 Task: Use Perspectives Medium Effect in this video Movie B.mp4
Action: Mouse moved to (249, 123)
Screenshot: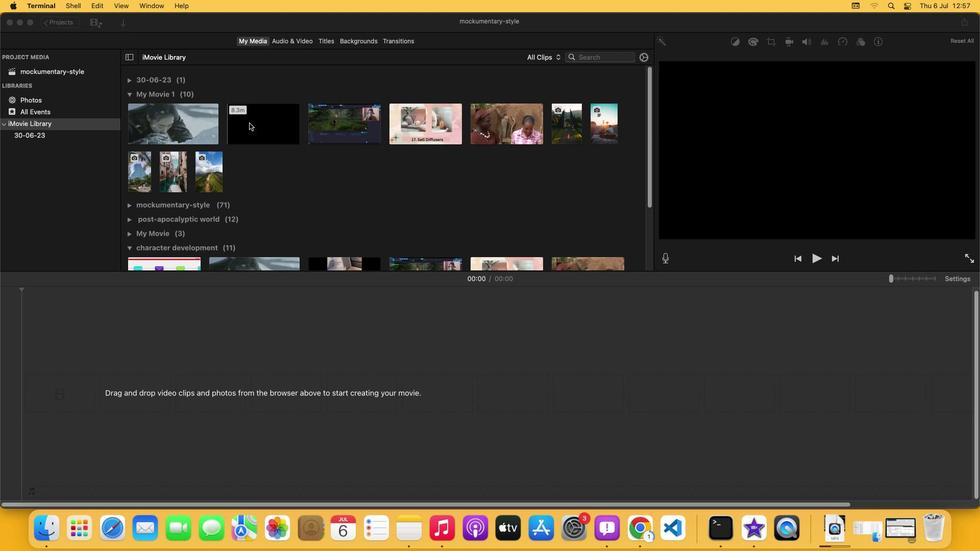 
Action: Mouse pressed left at (249, 123)
Screenshot: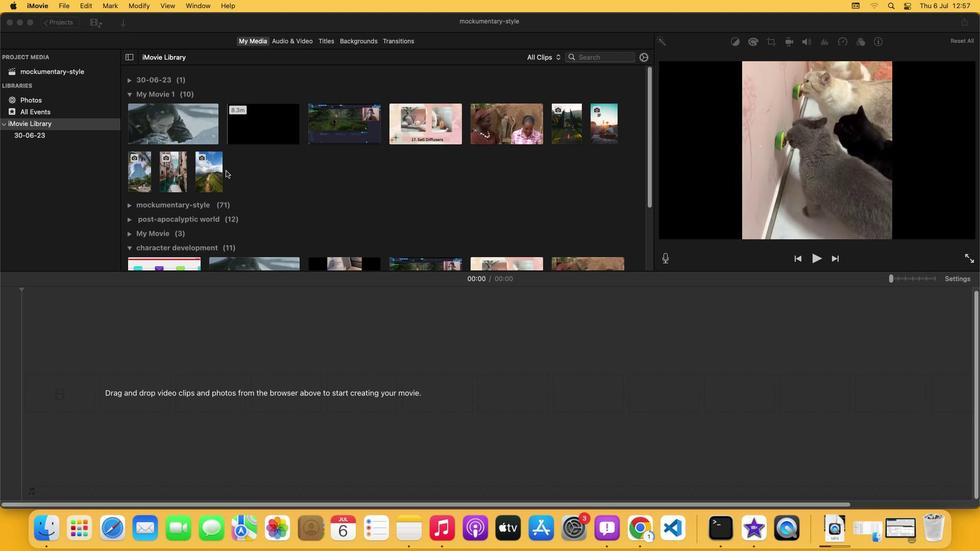 
Action: Mouse moved to (302, 43)
Screenshot: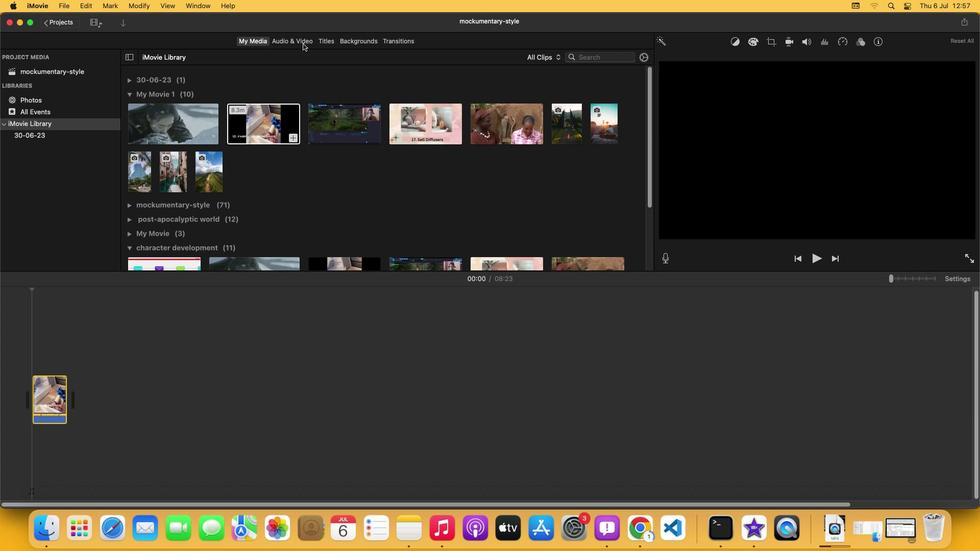 
Action: Mouse pressed left at (302, 43)
Screenshot: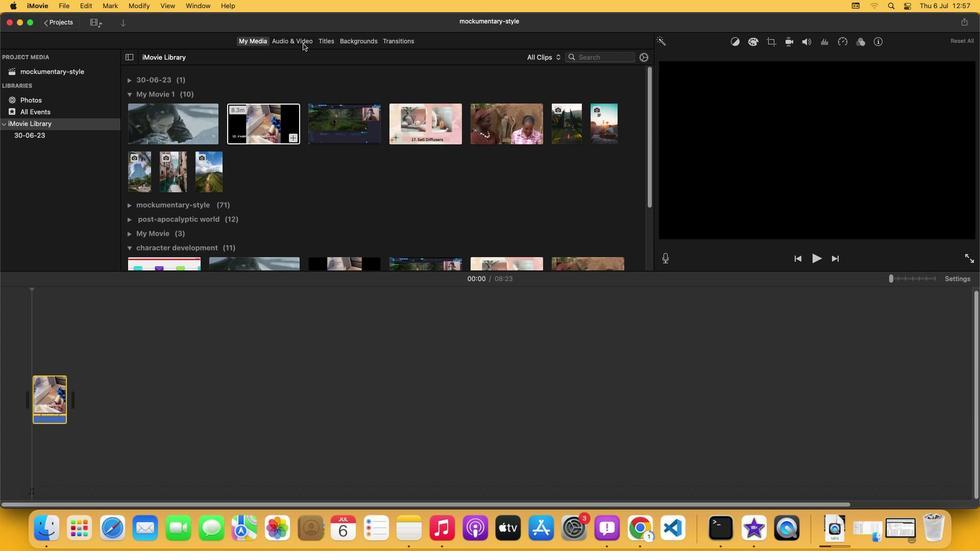 
Action: Mouse moved to (173, 152)
Screenshot: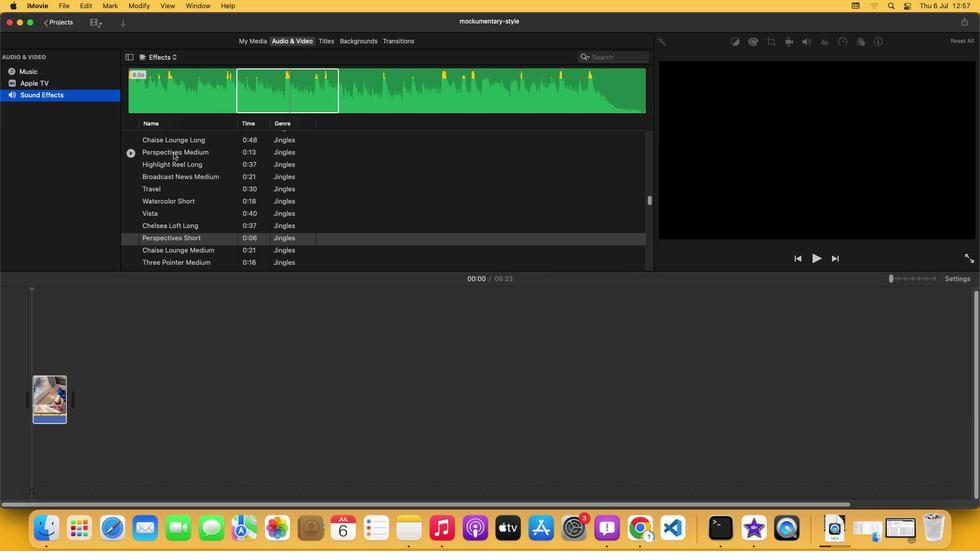 
Action: Mouse pressed left at (173, 152)
Screenshot: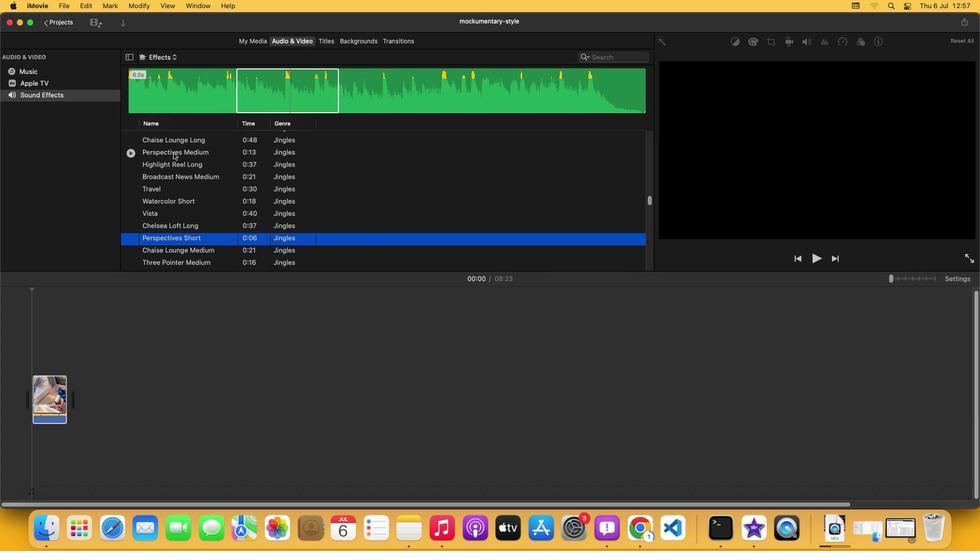 
Action: Mouse moved to (190, 98)
Screenshot: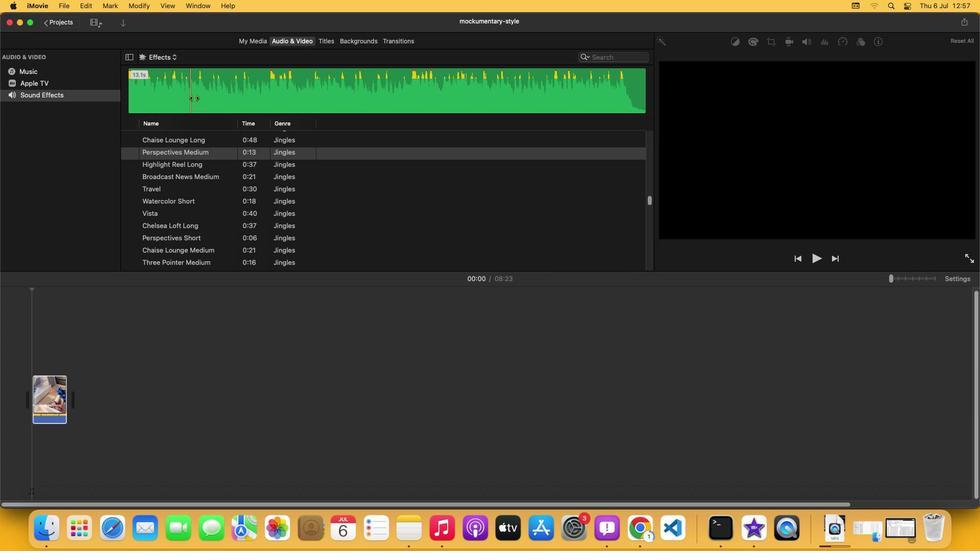 
Action: Mouse pressed left at (190, 98)
Screenshot: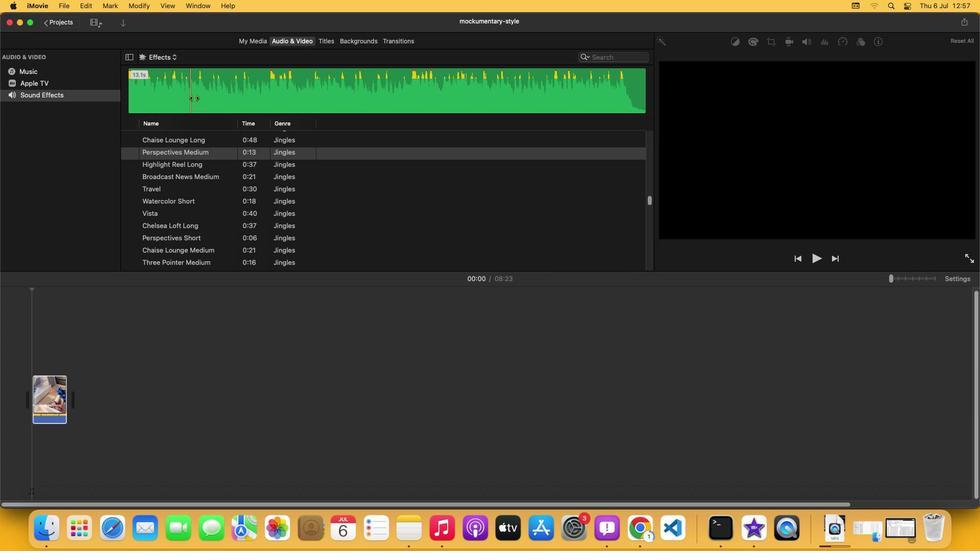 
Action: Mouse moved to (248, 88)
Screenshot: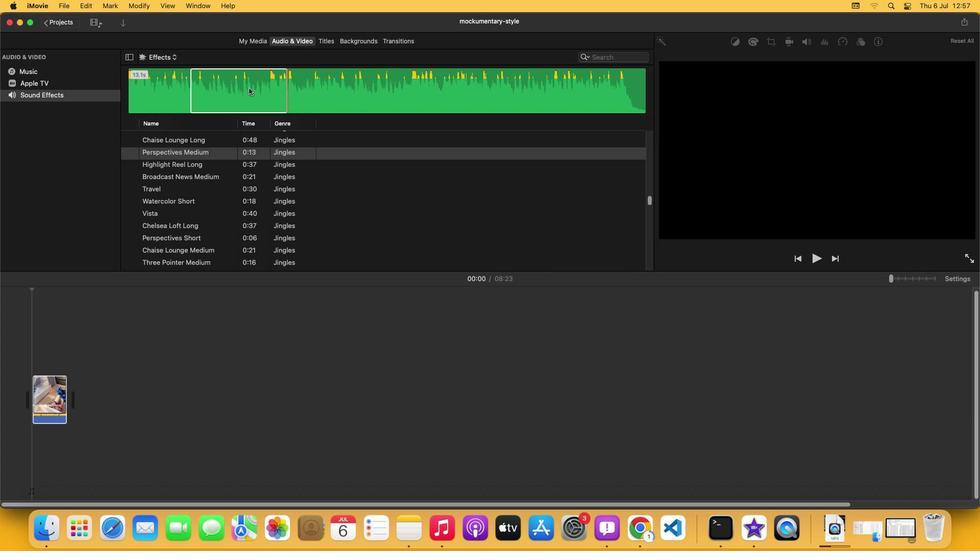 
Action: Mouse pressed left at (248, 88)
Screenshot: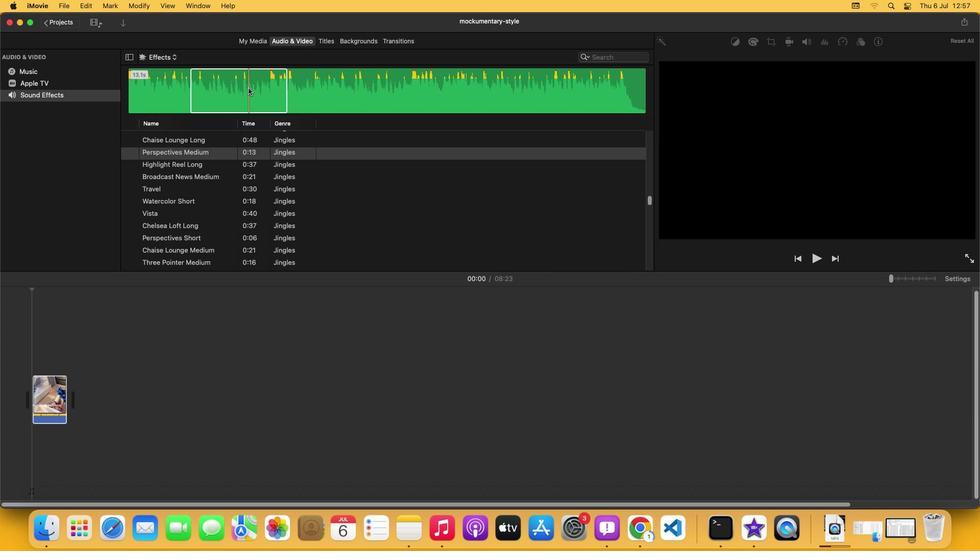 
Action: Mouse moved to (143, 421)
Screenshot: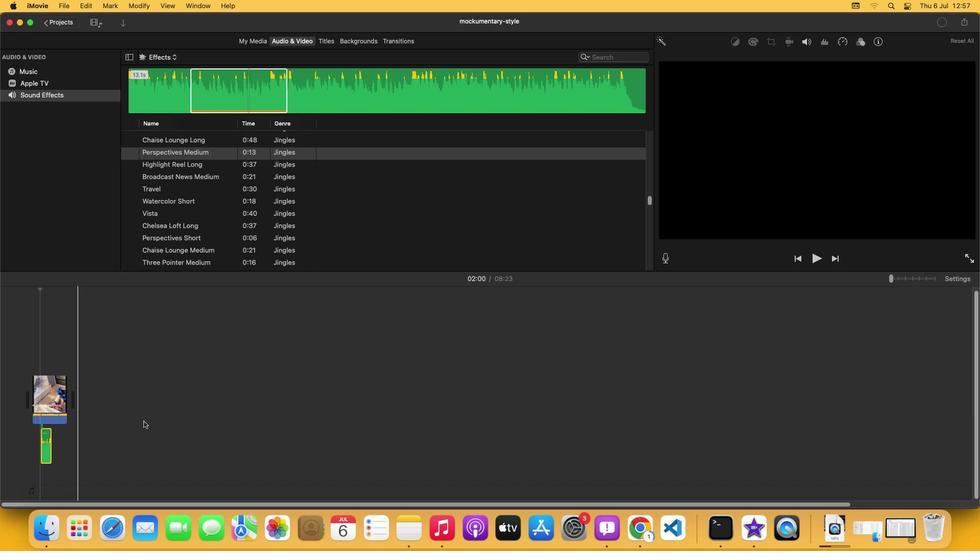 
